 Task: View all reviews of tree house in Hardwick, Vermont, United States.
Action: Mouse moved to (367, 125)
Screenshot: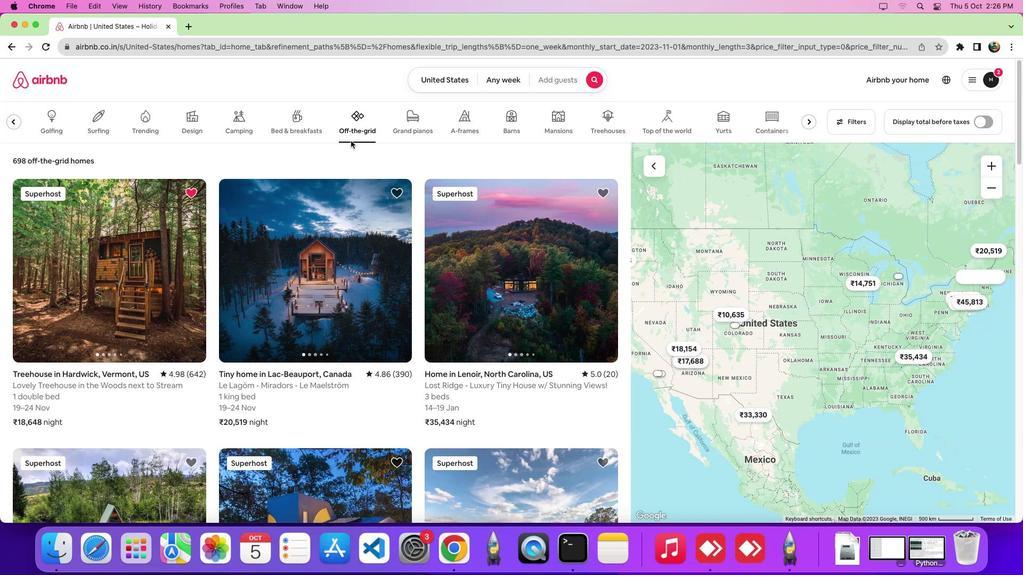 
Action: Mouse pressed left at (367, 125)
Screenshot: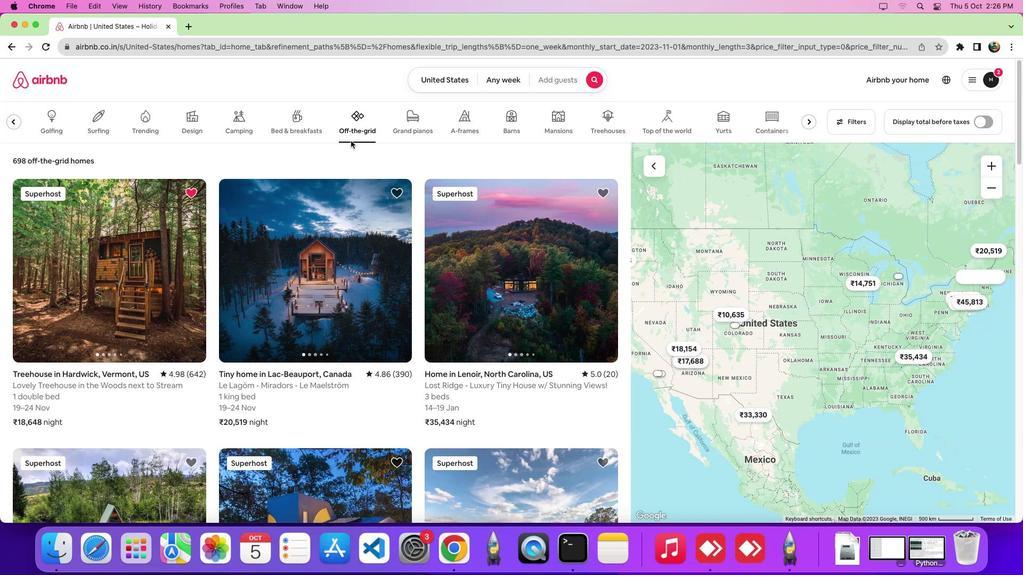 
Action: Mouse moved to (108, 239)
Screenshot: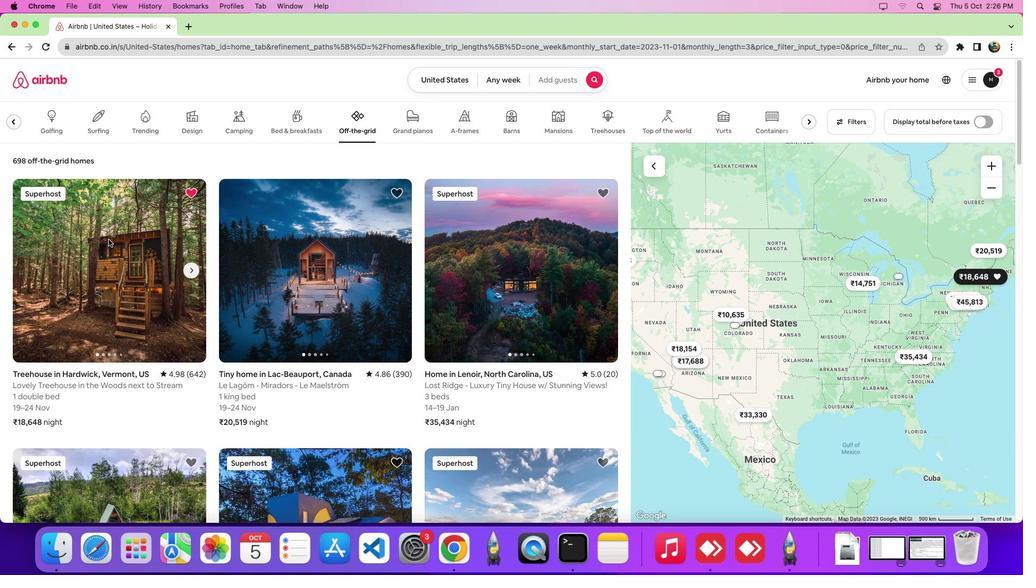 
Action: Mouse pressed left at (108, 239)
Screenshot: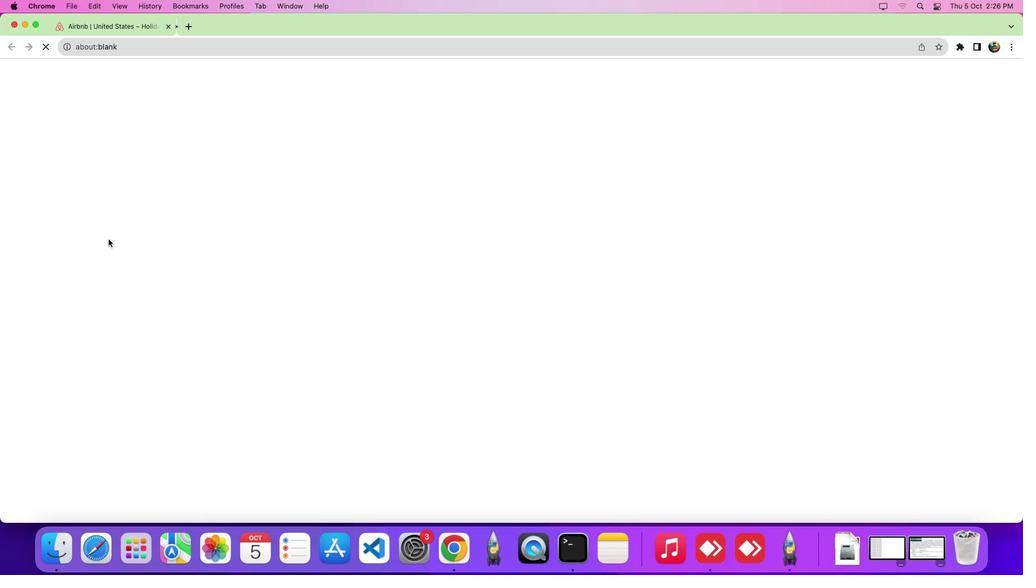 
Action: Mouse moved to (317, 295)
Screenshot: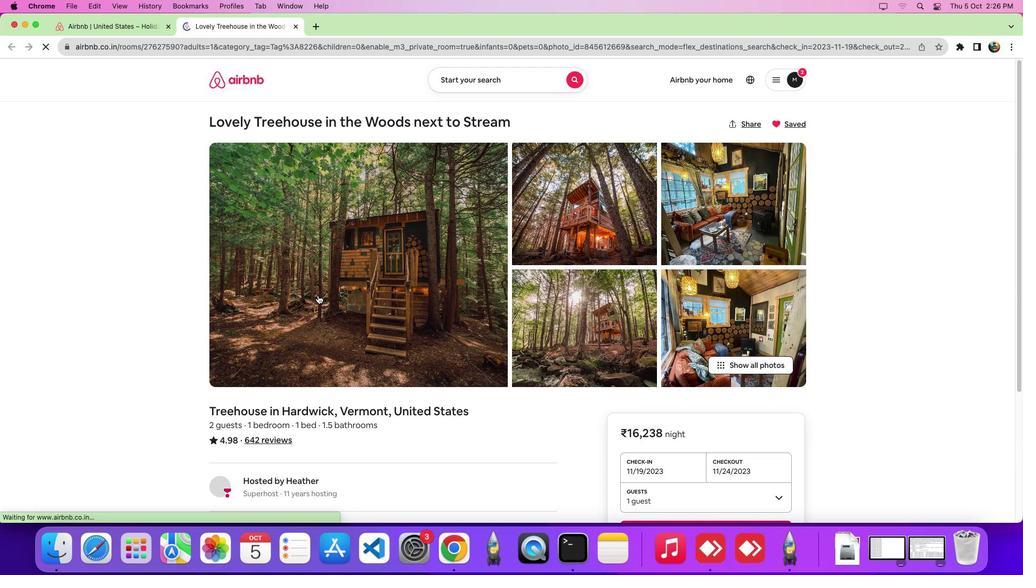
Action: Mouse scrolled (317, 295) with delta (0, 0)
Screenshot: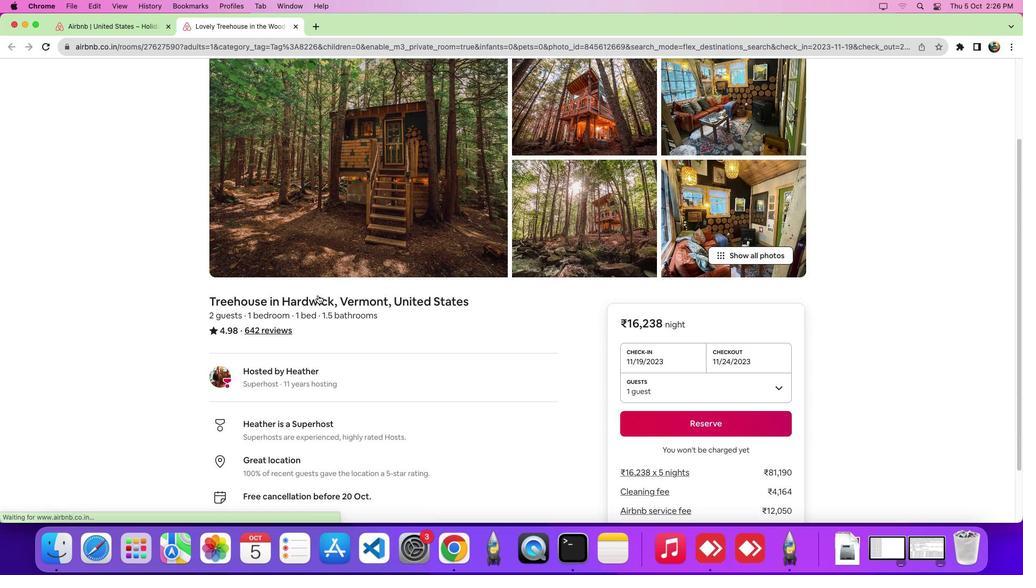 
Action: Mouse scrolled (317, 295) with delta (0, -1)
Screenshot: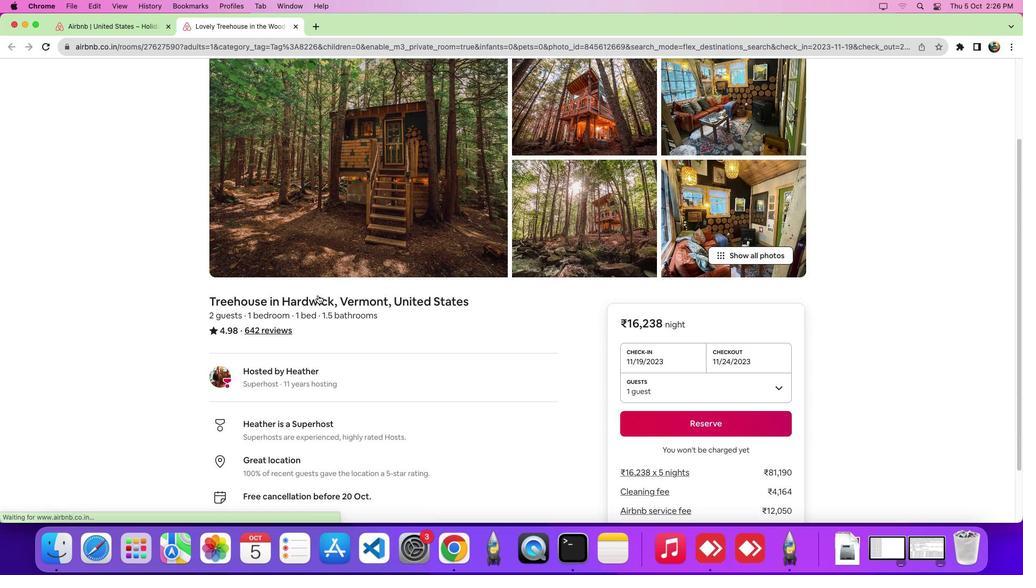 
Action: Mouse scrolled (317, 295) with delta (0, -5)
Screenshot: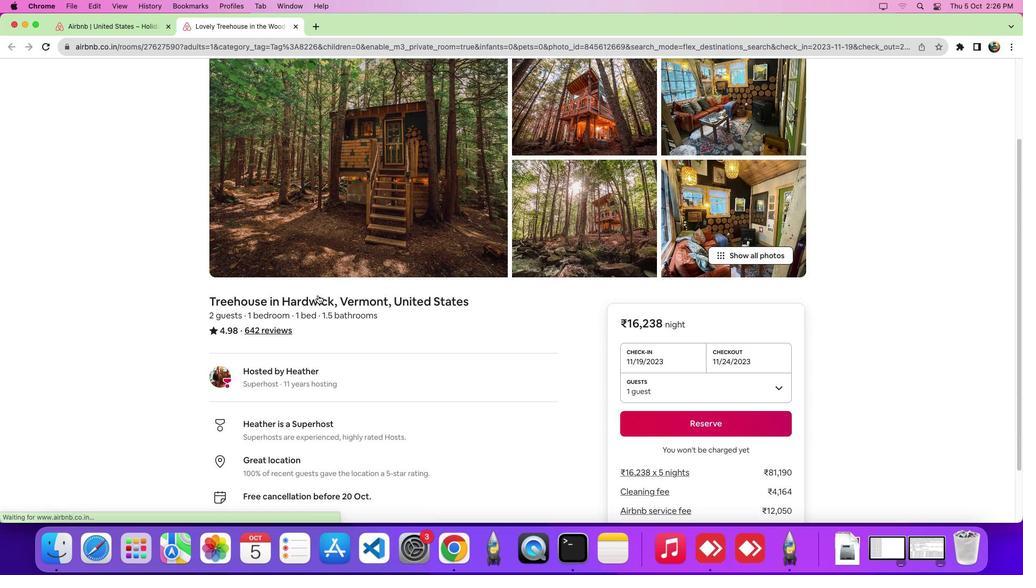 
Action: Mouse scrolled (317, 295) with delta (0, -7)
Screenshot: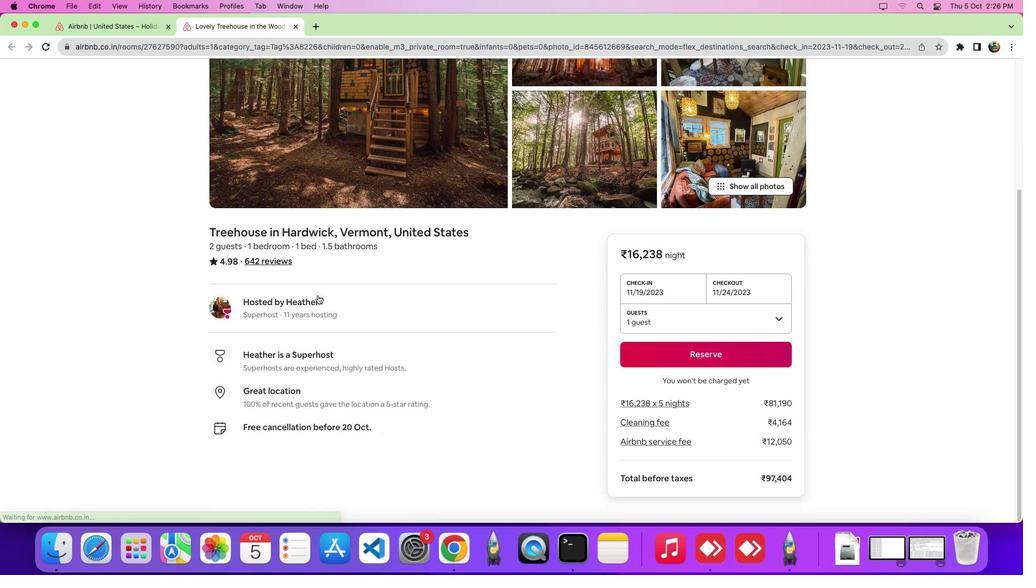
Action: Mouse scrolled (317, 295) with delta (0, -8)
Screenshot: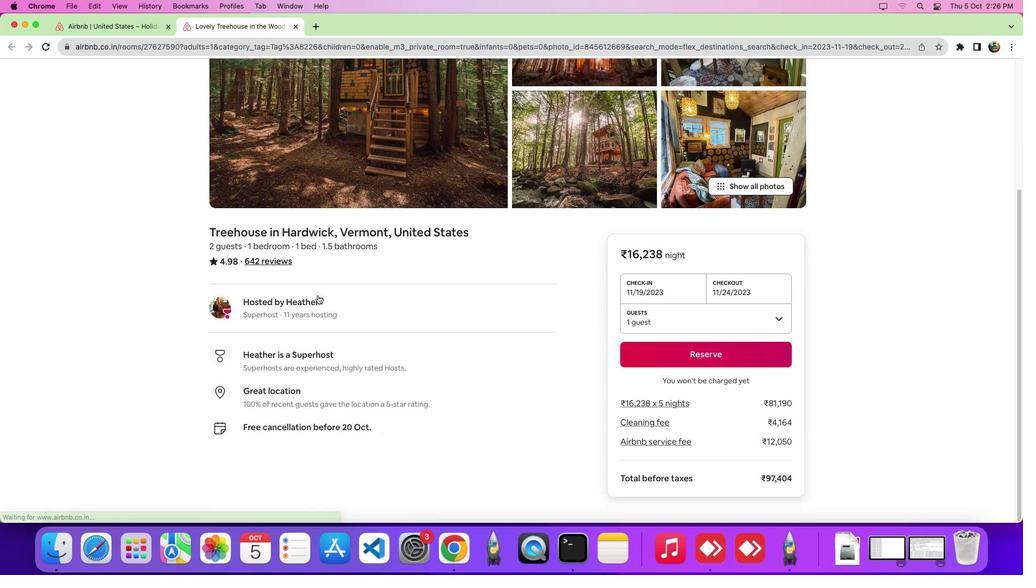 
Action: Mouse scrolled (317, 295) with delta (0, -9)
Screenshot: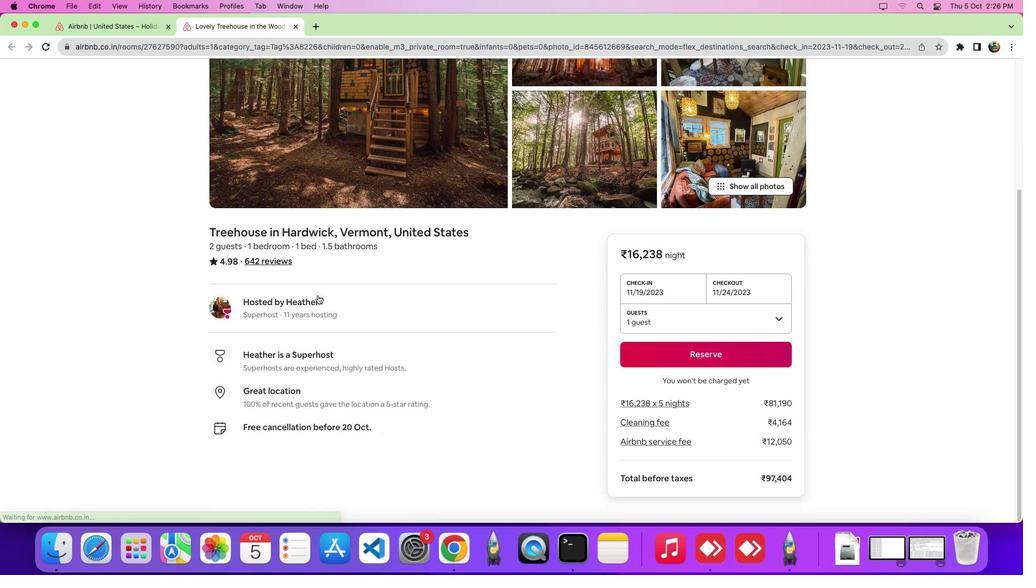 
Action: Mouse scrolled (317, 295) with delta (0, 0)
Screenshot: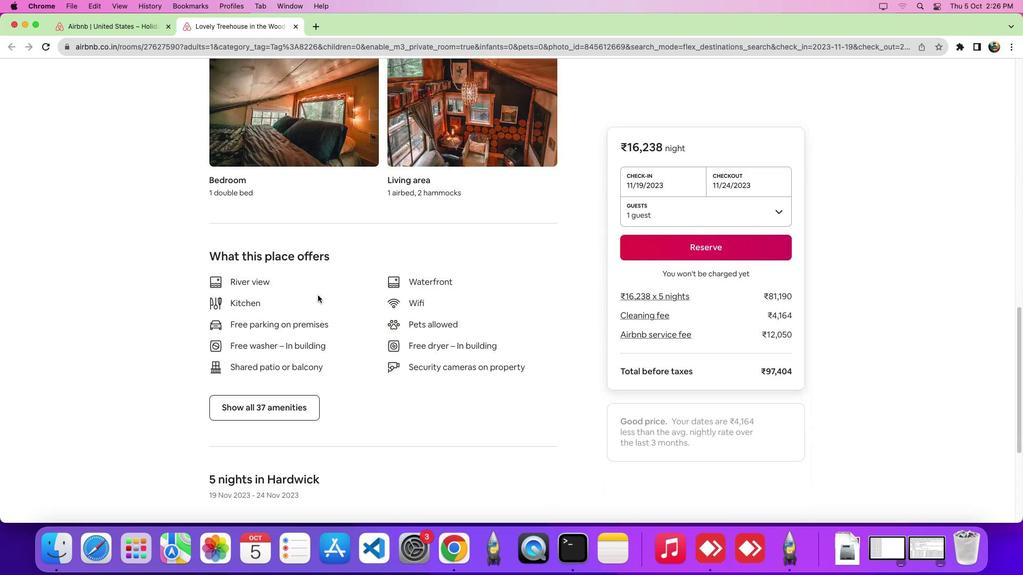 
Action: Mouse scrolled (317, 295) with delta (0, -1)
Screenshot: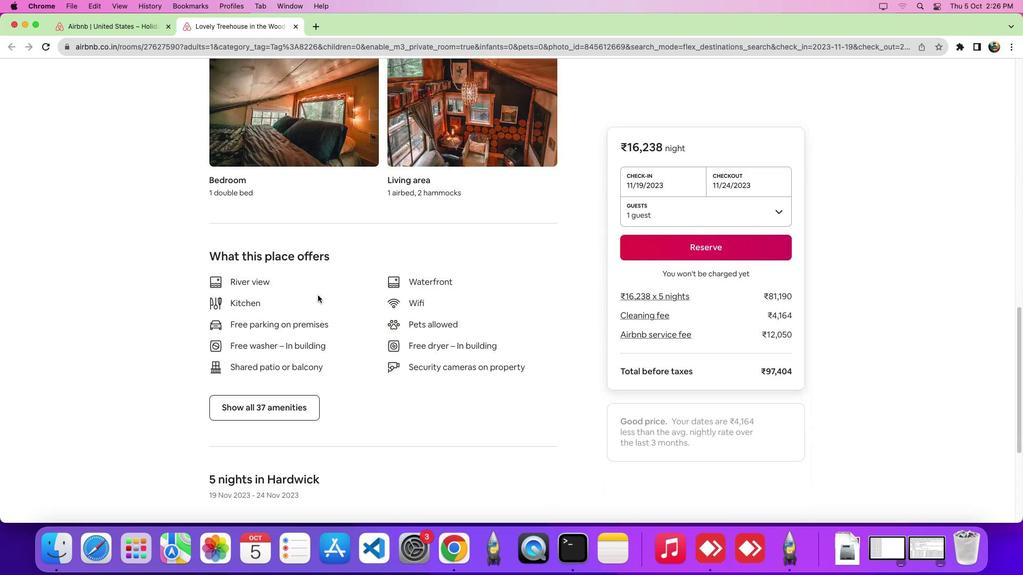 
Action: Mouse scrolled (317, 295) with delta (0, -5)
Screenshot: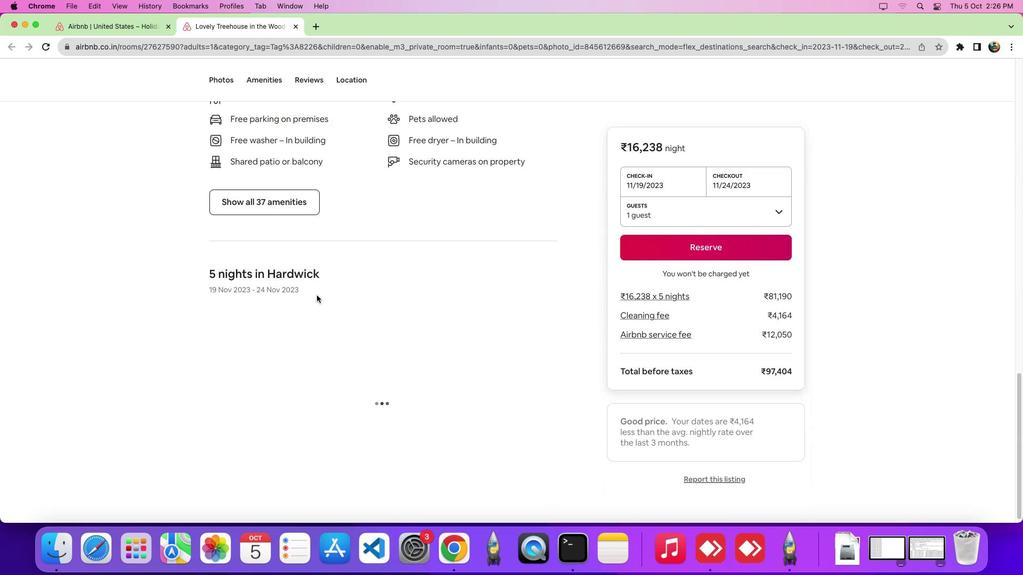 
Action: Mouse scrolled (317, 295) with delta (0, -7)
Screenshot: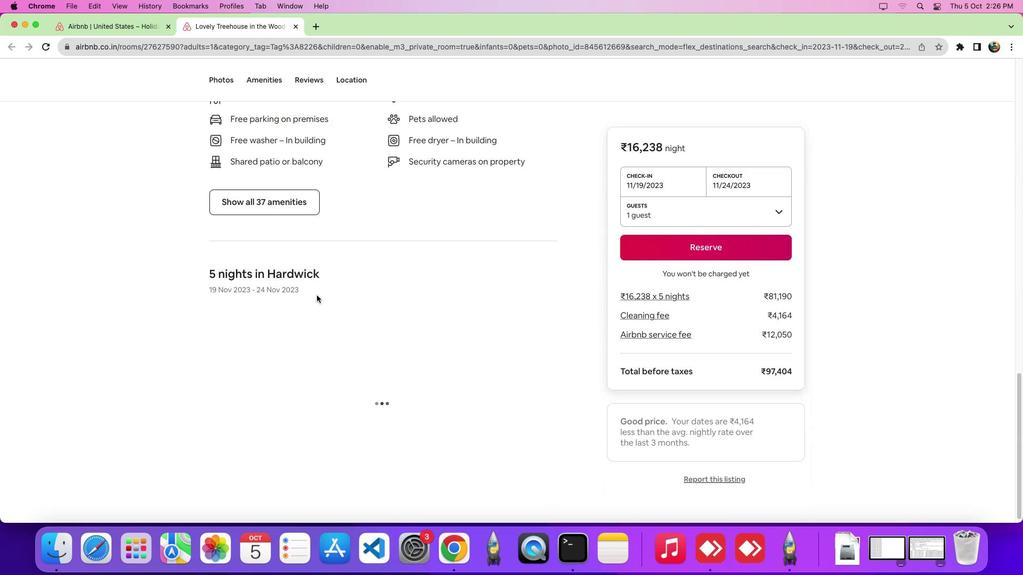 
Action: Mouse scrolled (317, 295) with delta (0, -8)
Screenshot: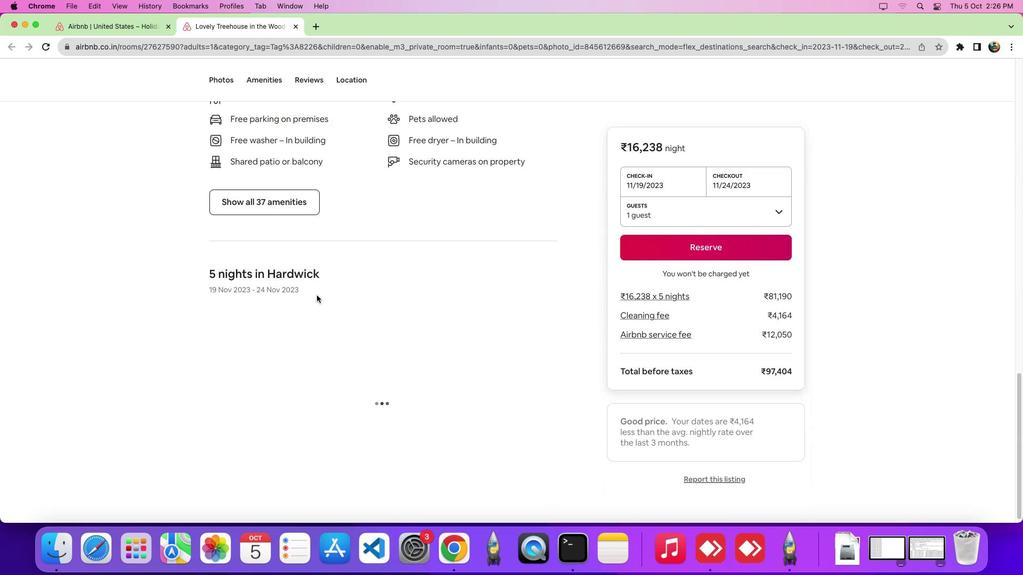 
Action: Mouse moved to (307, 83)
Screenshot: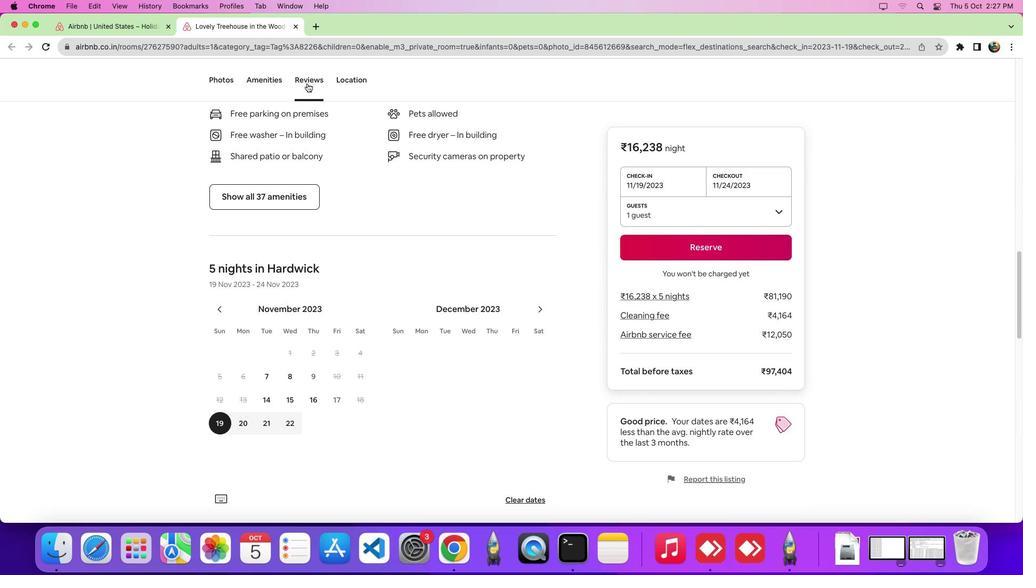 
Action: Mouse pressed left at (307, 83)
Screenshot: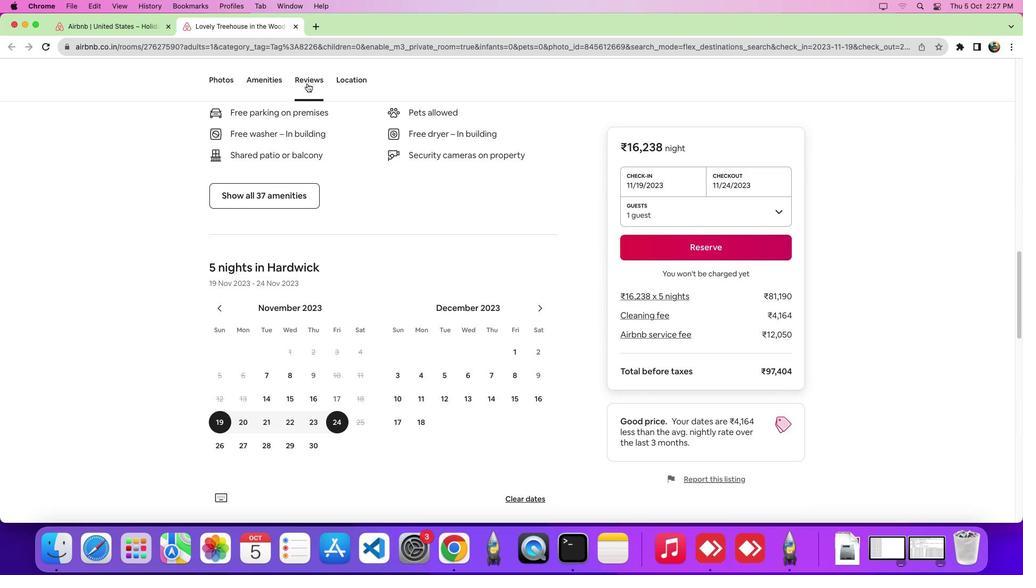 
Action: Mouse moved to (444, 246)
Screenshot: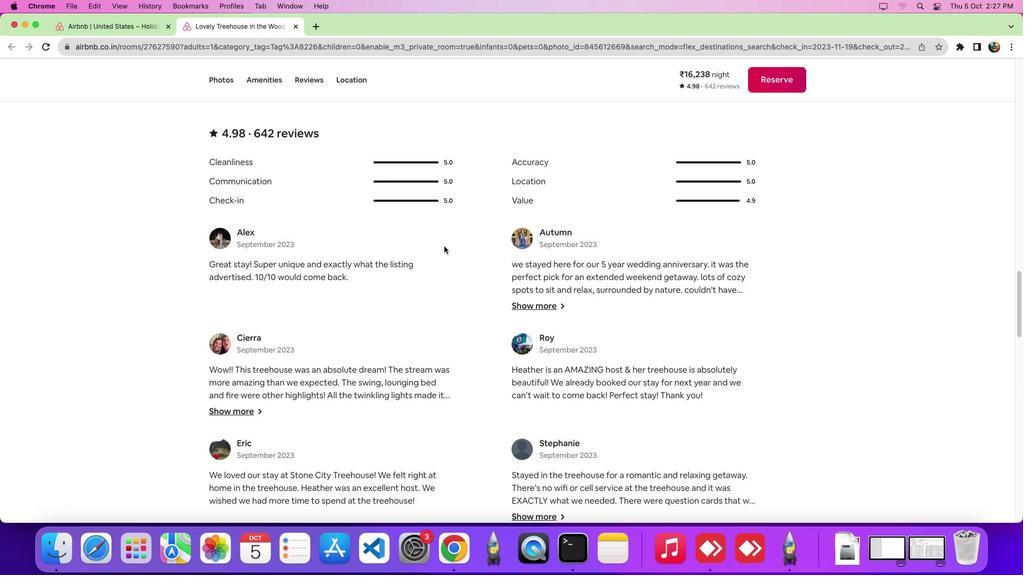 
Action: Mouse scrolled (444, 246) with delta (0, 0)
Screenshot: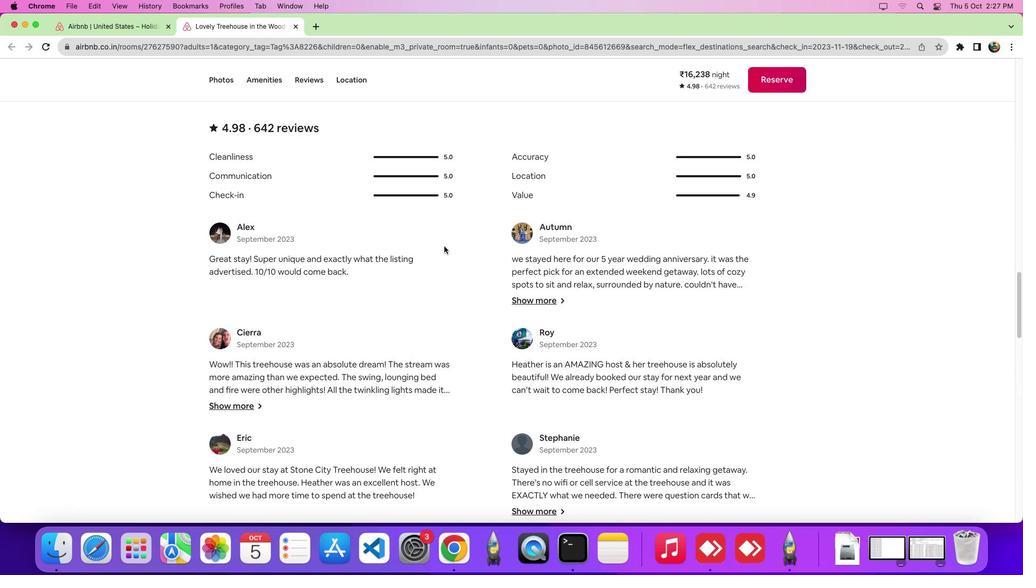 
Action: Mouse scrolled (444, 246) with delta (0, 0)
Screenshot: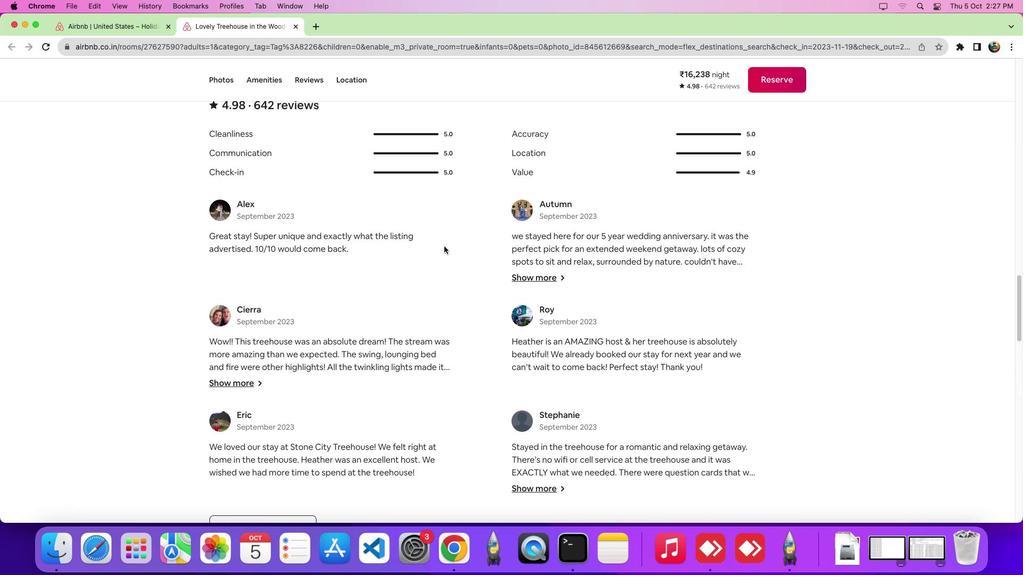 
Action: Mouse scrolled (444, 246) with delta (0, -1)
Screenshot: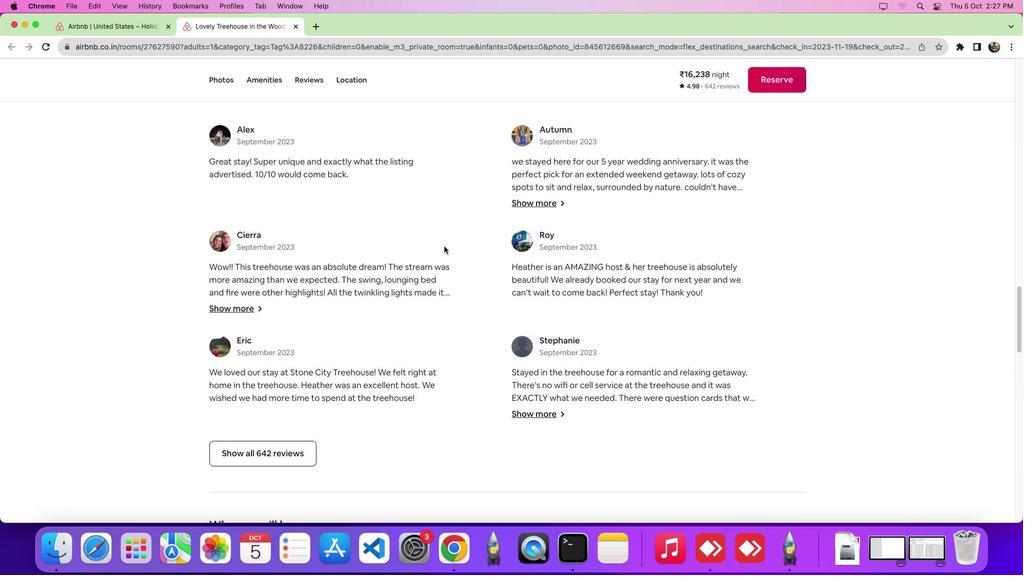
Action: Mouse scrolled (444, 246) with delta (0, -2)
Screenshot: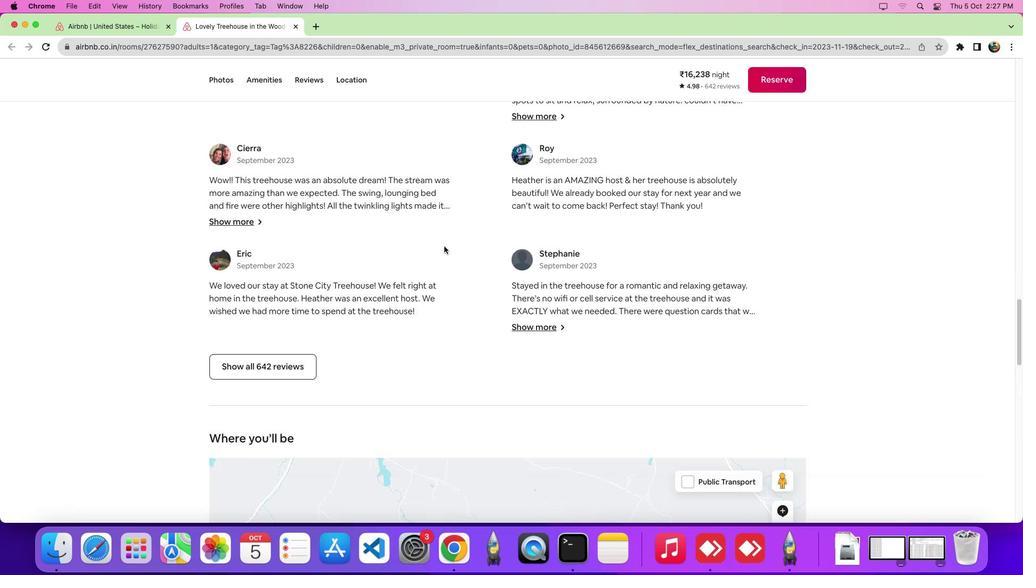 
Action: Mouse moved to (284, 356)
Screenshot: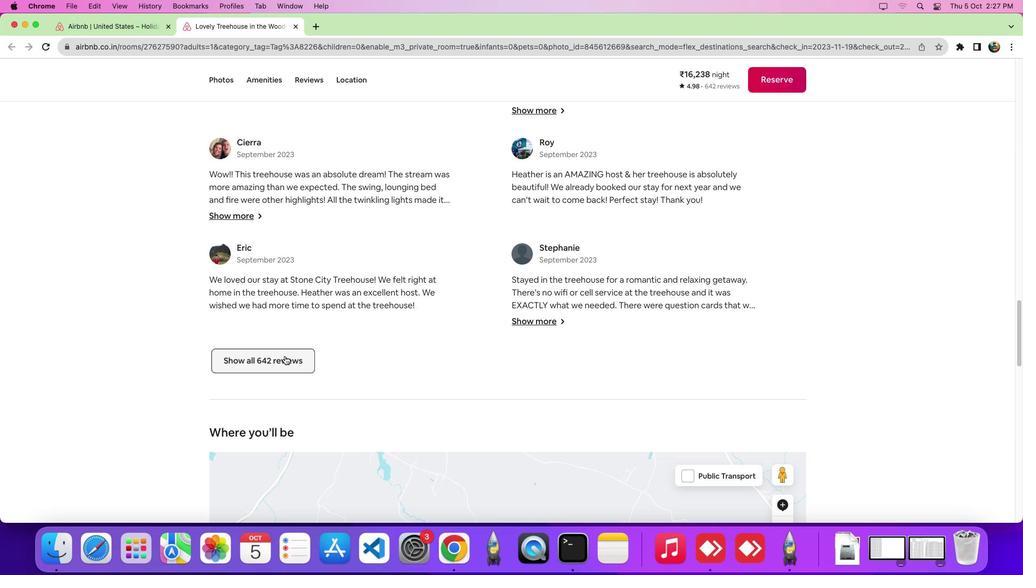 
Action: Mouse pressed left at (284, 356)
Screenshot: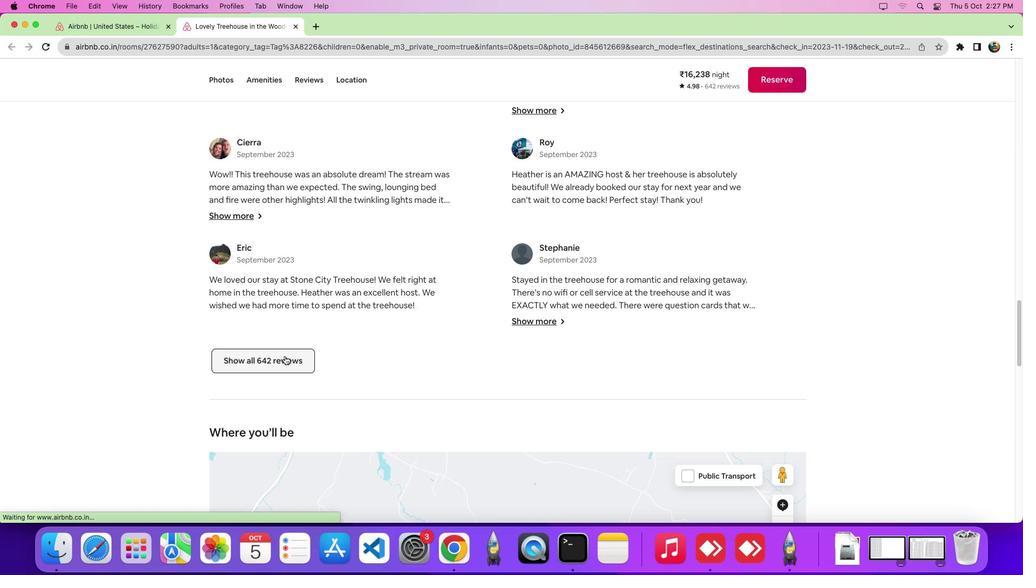 
Action: Mouse moved to (514, 292)
Screenshot: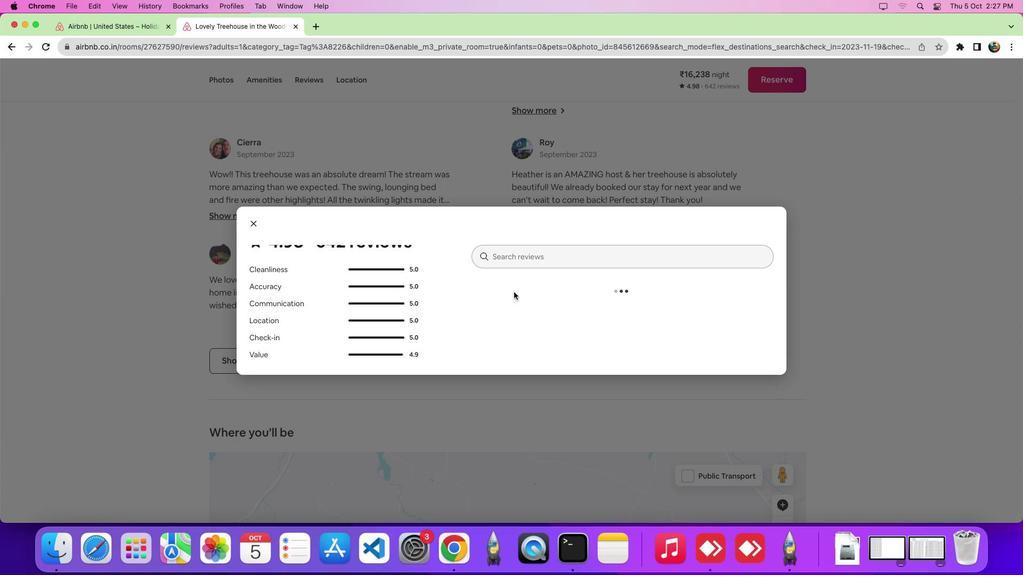 
Action: Mouse scrolled (514, 292) with delta (0, 0)
Screenshot: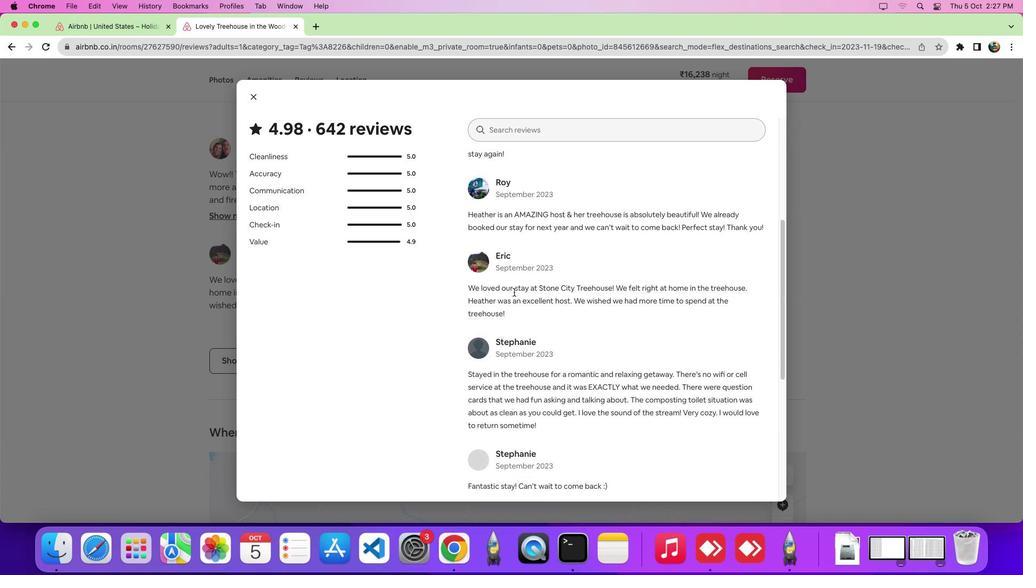 
Action: Mouse scrolled (514, 292) with delta (0, -1)
Screenshot: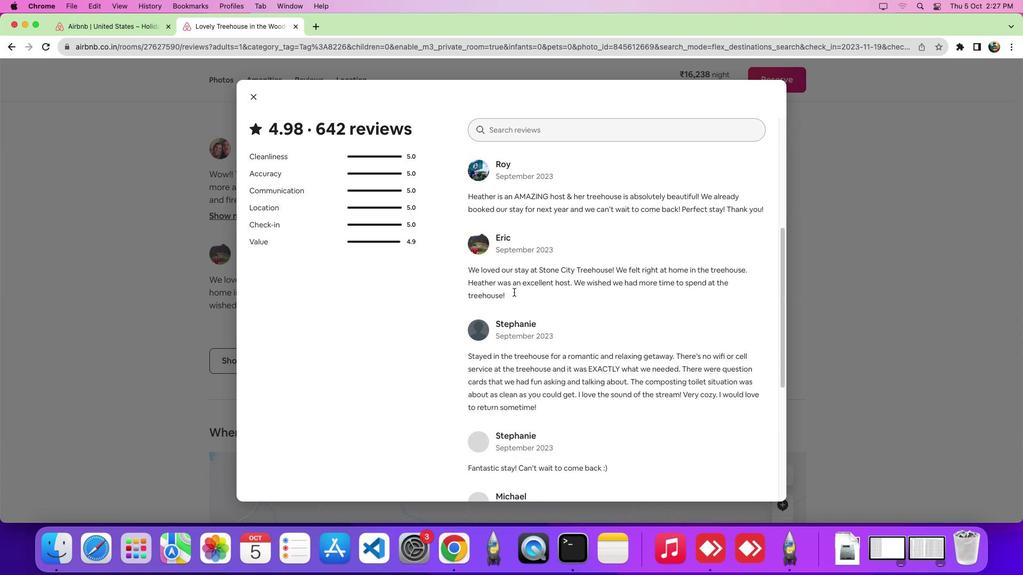 
Action: Mouse scrolled (514, 292) with delta (0, -4)
Screenshot: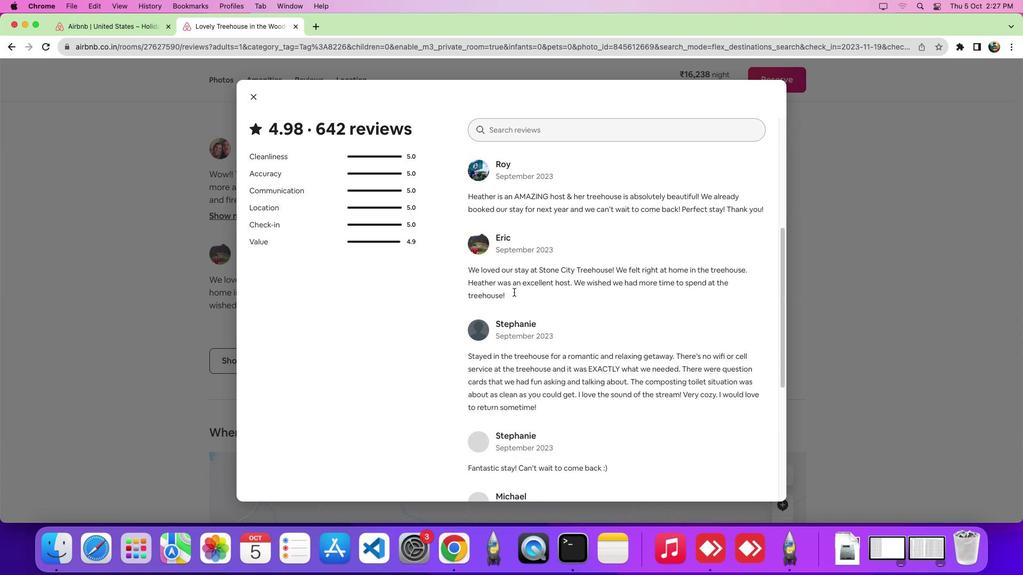 
Action: Mouse moved to (515, 293)
Screenshot: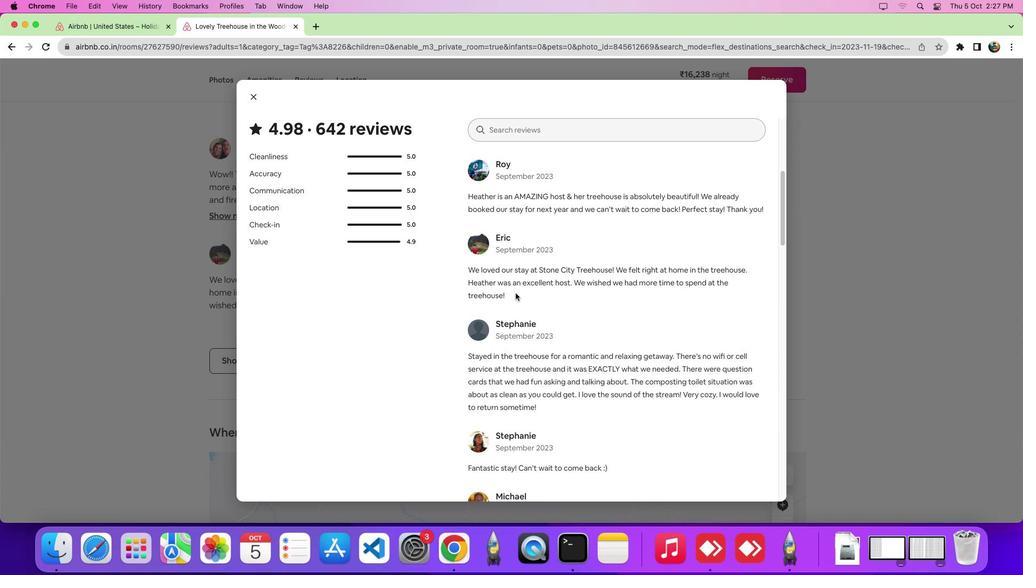 
